 Task: Create a due date automation trigger when advanced on, on the wednesday of the week before a card is due add content with a name starting with resume at 11:00 AM.
Action: Mouse moved to (938, 75)
Screenshot: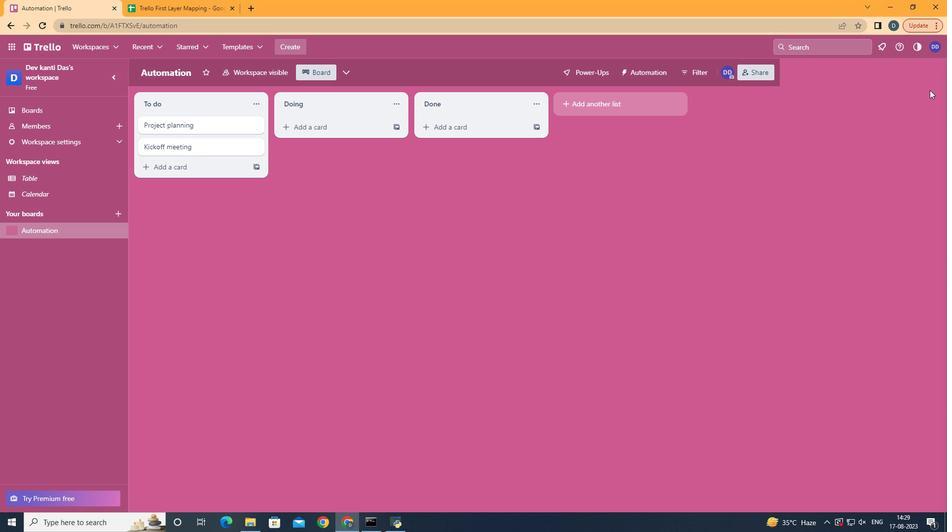 
Action: Mouse pressed left at (938, 75)
Screenshot: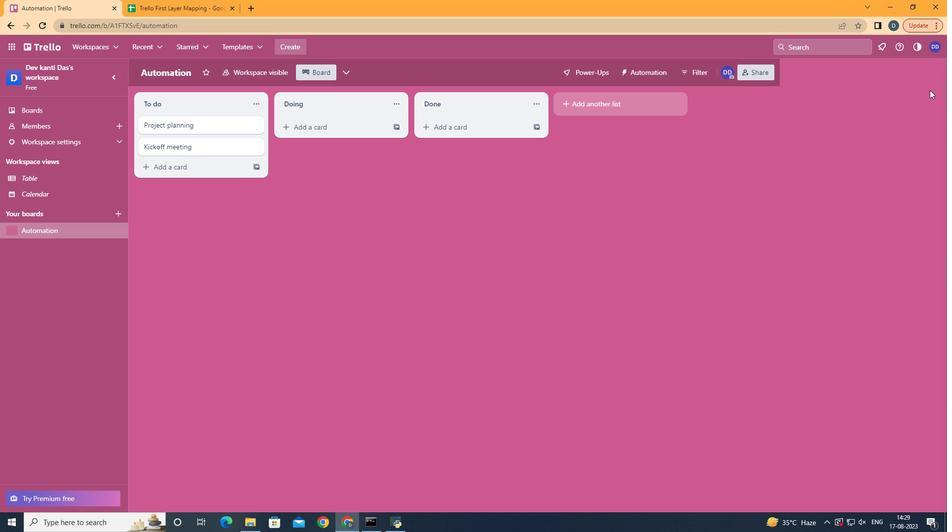 
Action: Mouse moved to (880, 212)
Screenshot: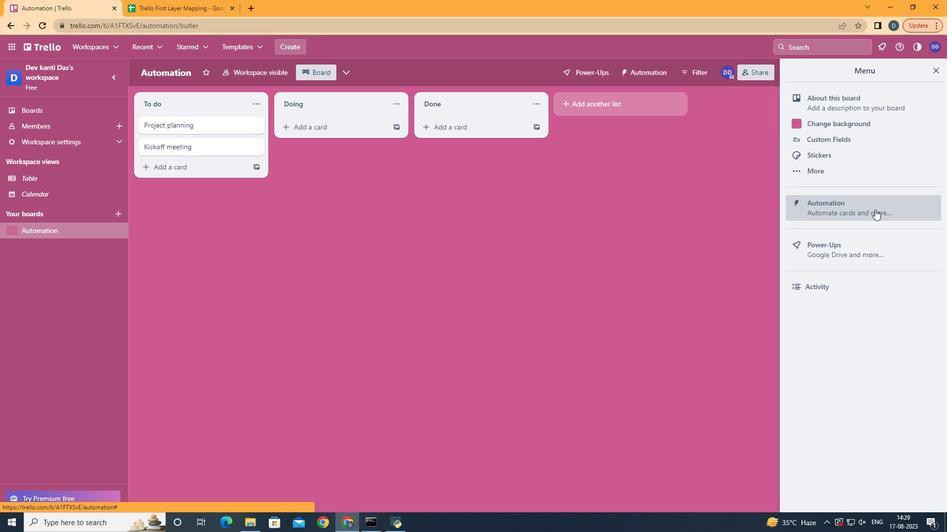 
Action: Mouse pressed left at (880, 212)
Screenshot: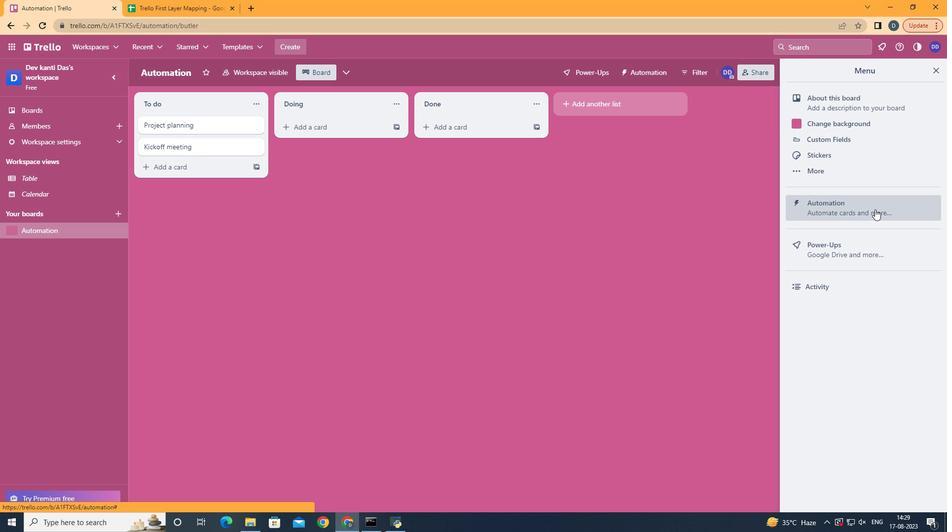 
Action: Mouse moved to (178, 199)
Screenshot: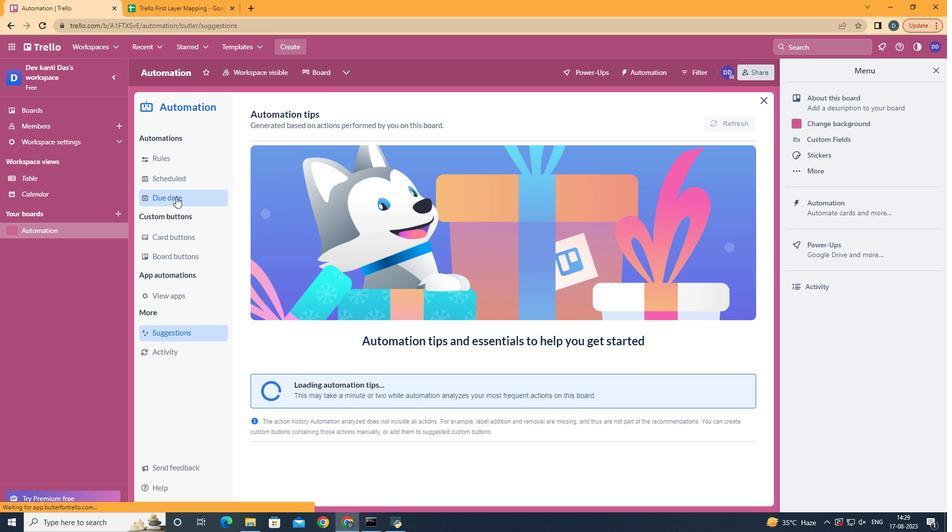 
Action: Mouse pressed left at (178, 199)
Screenshot: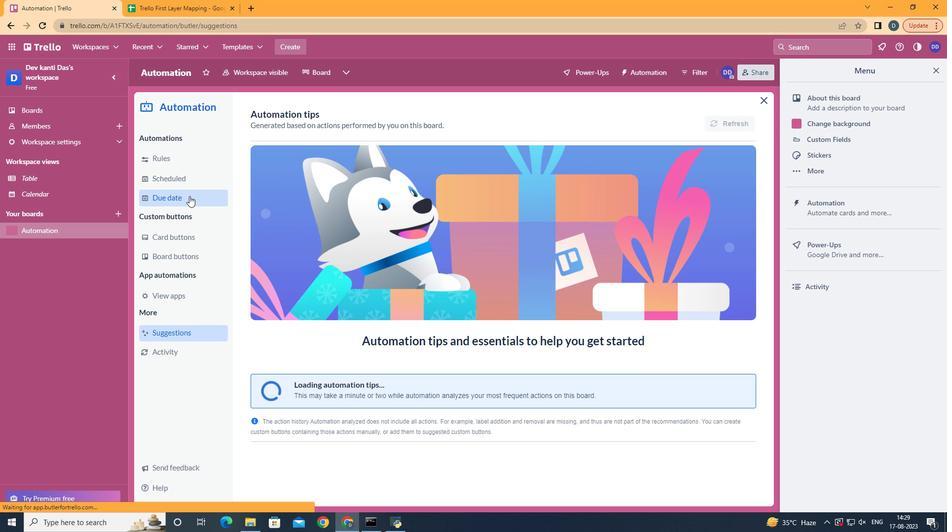 
Action: Mouse moved to (696, 115)
Screenshot: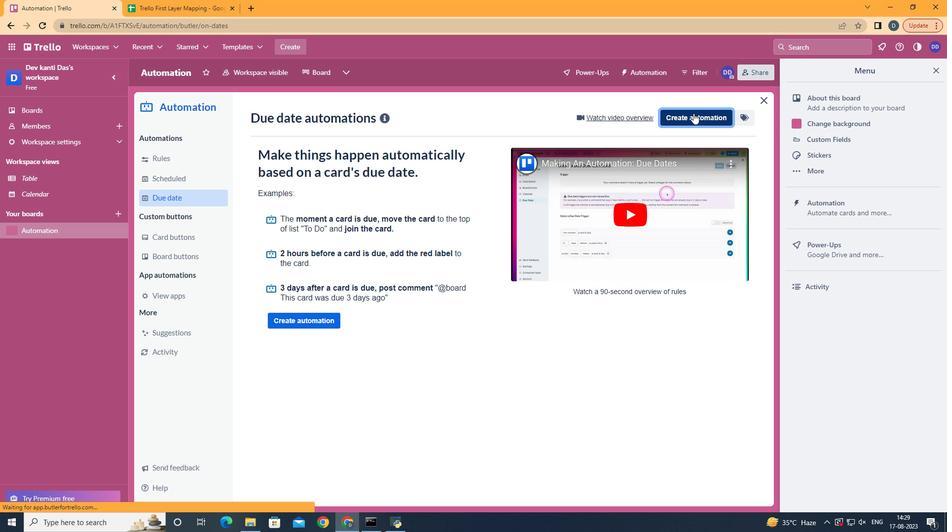 
Action: Mouse pressed left at (696, 115)
Screenshot: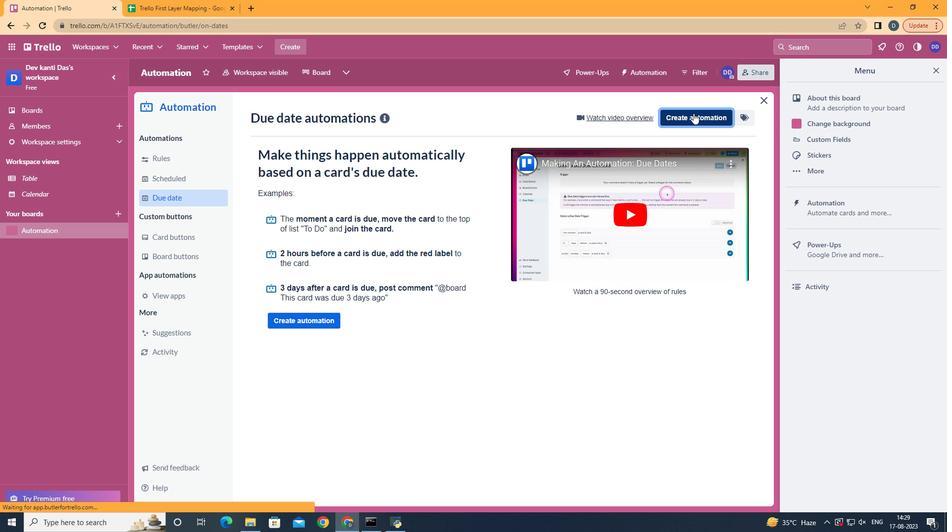 
Action: Mouse moved to (540, 223)
Screenshot: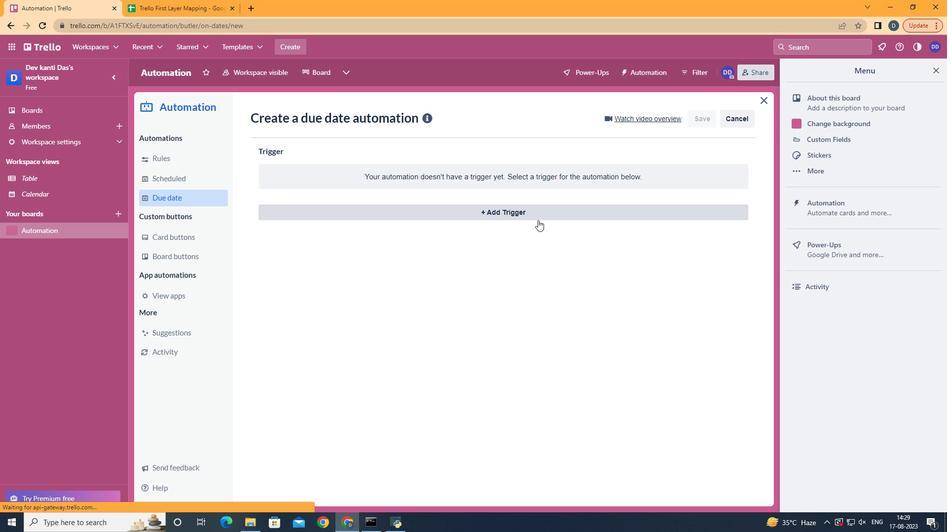
Action: Mouse pressed left at (540, 223)
Screenshot: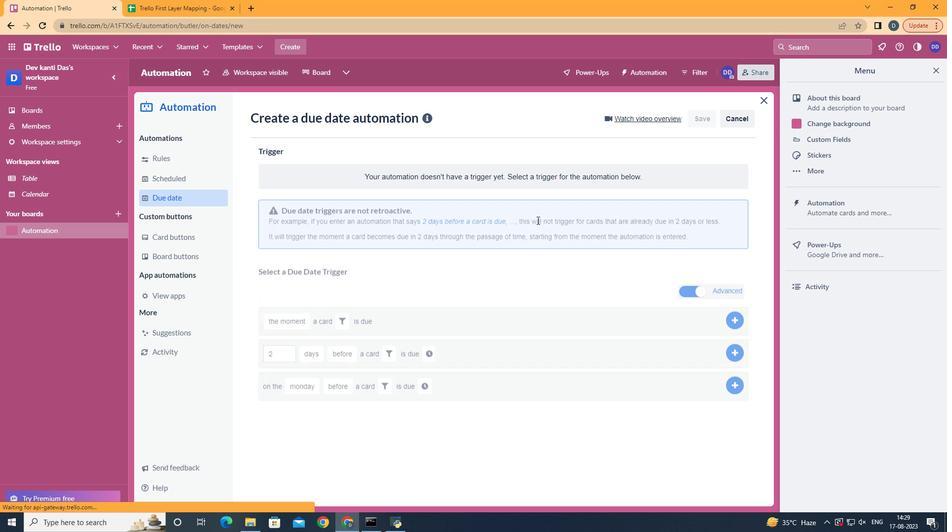 
Action: Mouse moved to (325, 298)
Screenshot: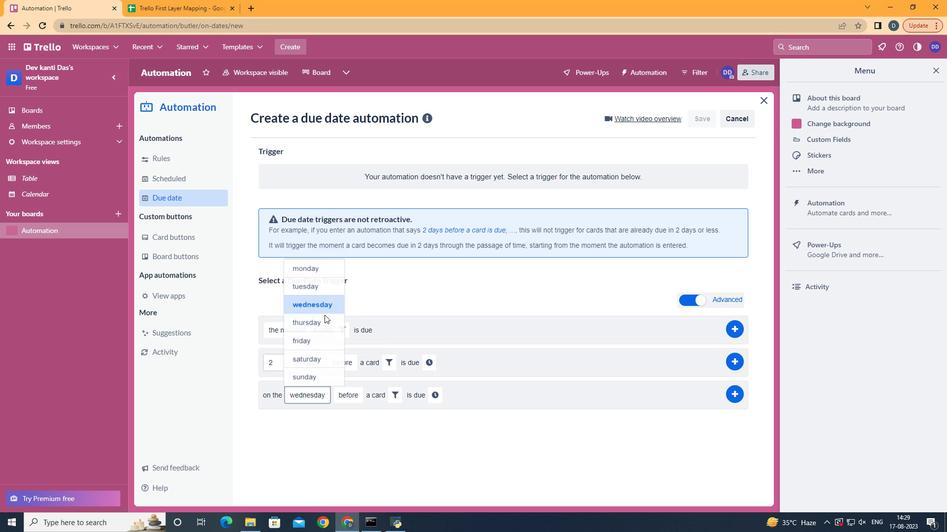 
Action: Mouse pressed left at (325, 298)
Screenshot: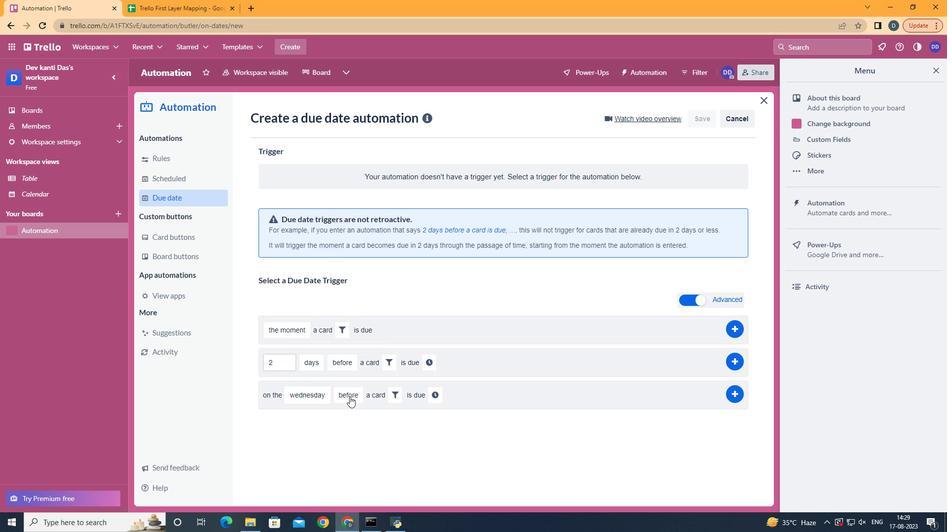 
Action: Mouse moved to (373, 474)
Screenshot: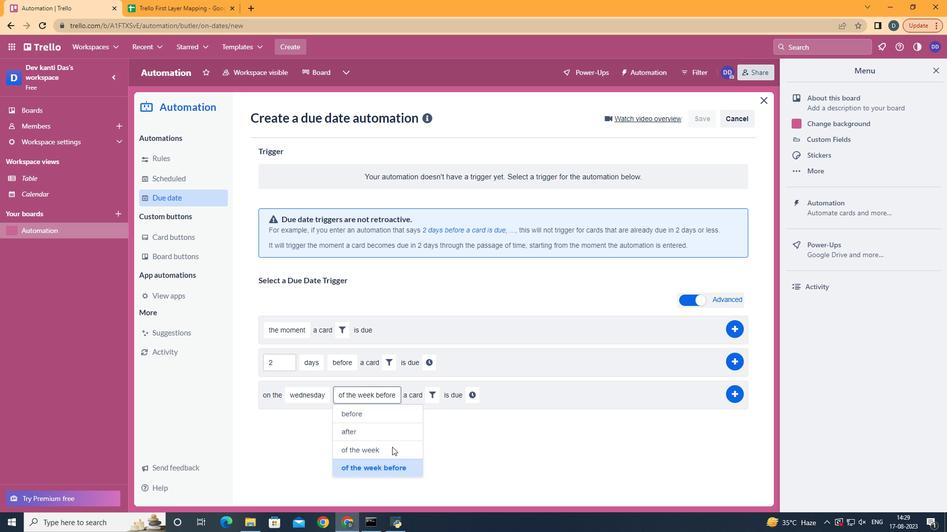 
Action: Mouse pressed left at (373, 474)
Screenshot: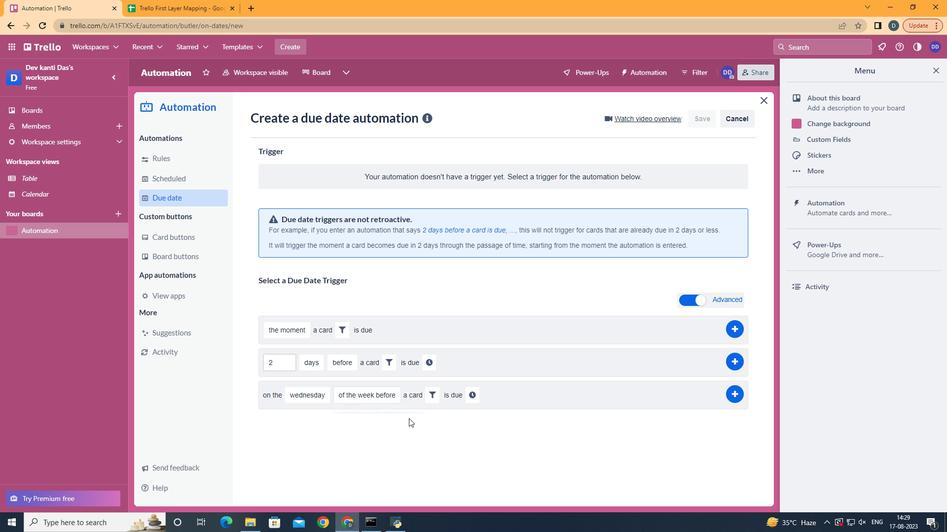 
Action: Mouse moved to (436, 406)
Screenshot: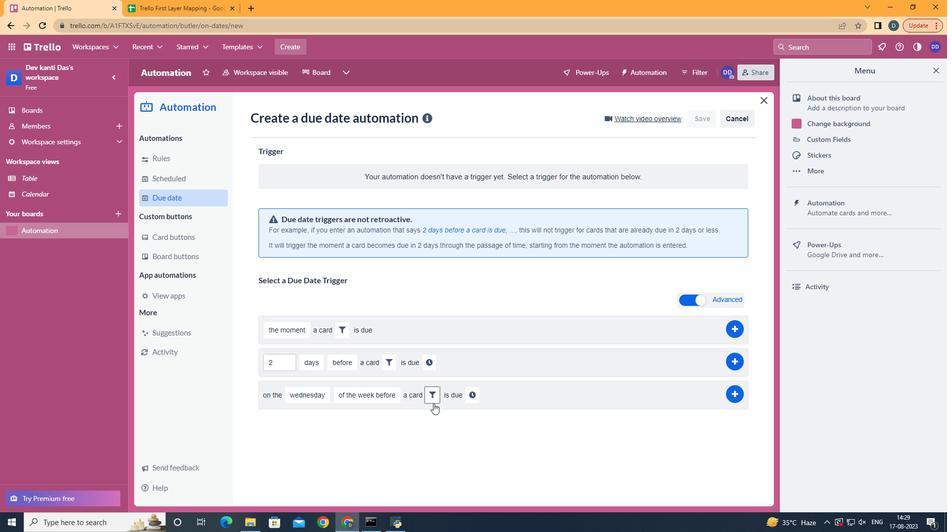 
Action: Mouse pressed left at (436, 406)
Screenshot: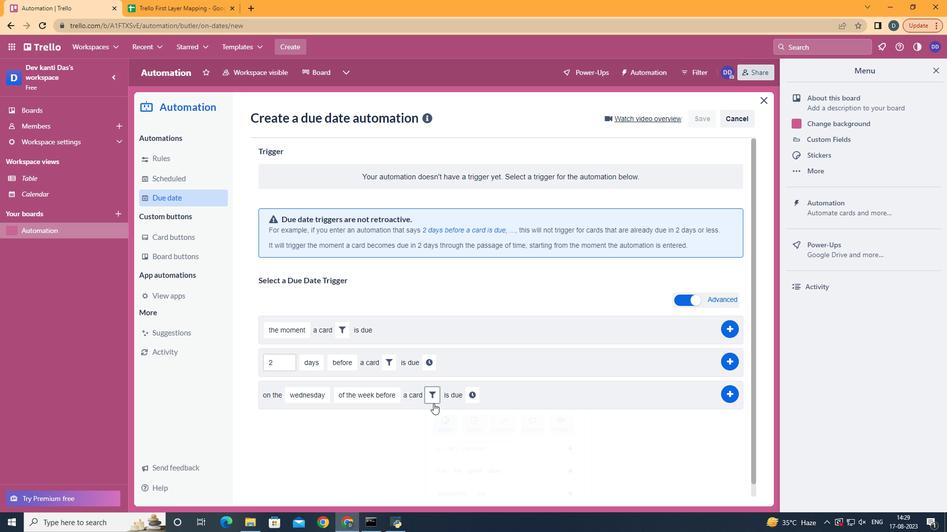 
Action: Mouse moved to (563, 432)
Screenshot: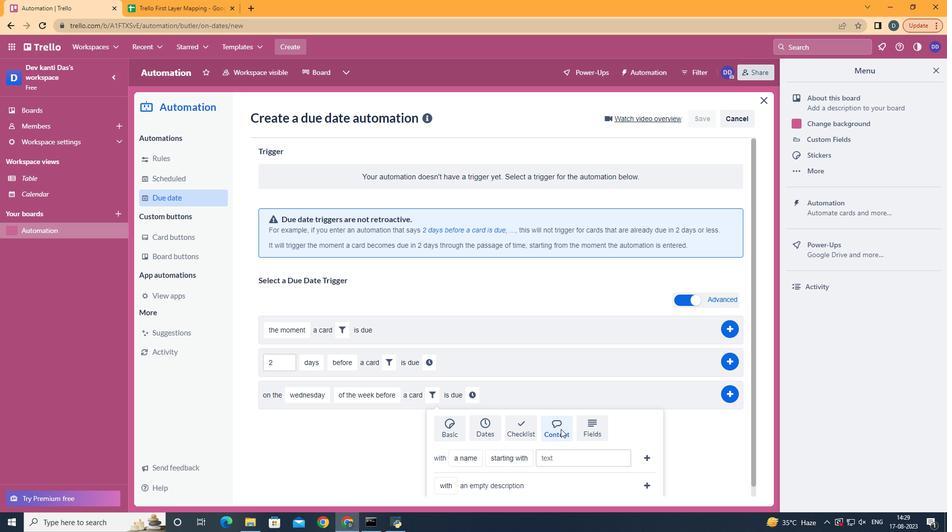 
Action: Mouse pressed left at (563, 432)
Screenshot: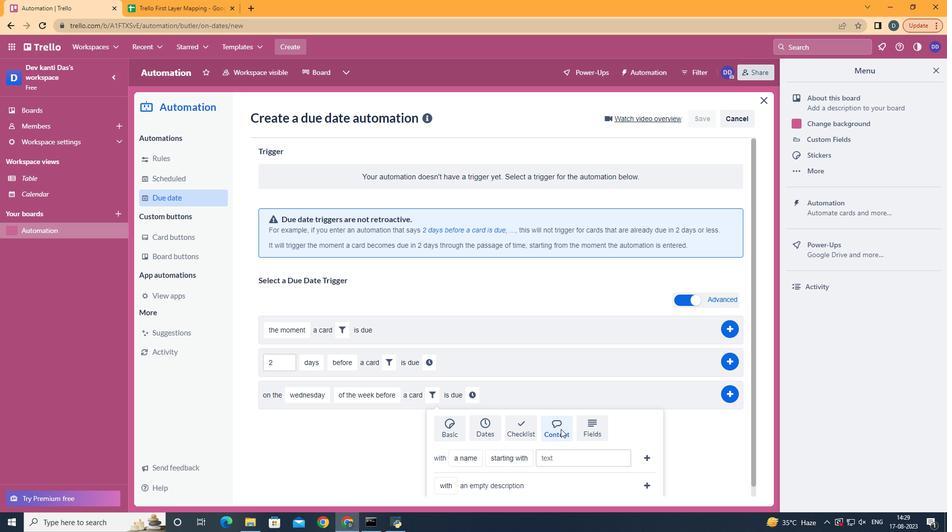 
Action: Mouse moved to (537, 435)
Screenshot: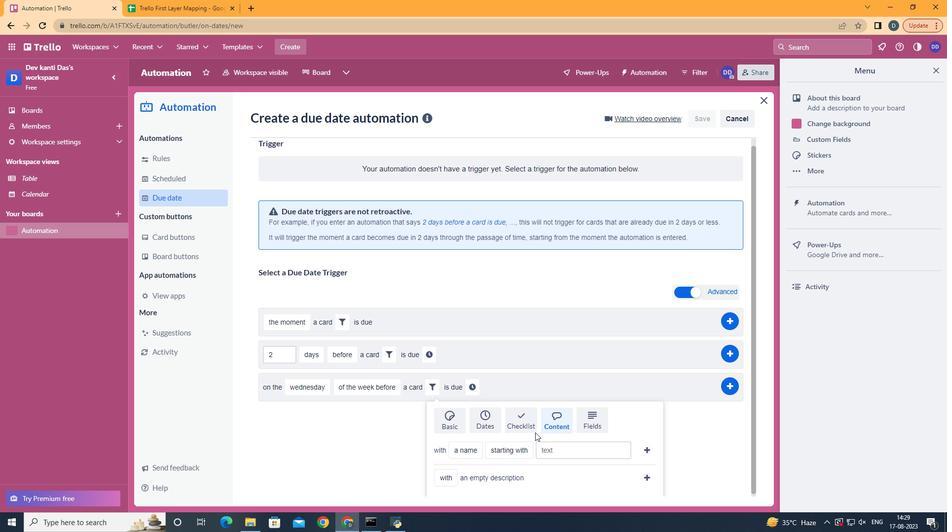 
Action: Mouse scrolled (537, 435) with delta (0, 0)
Screenshot: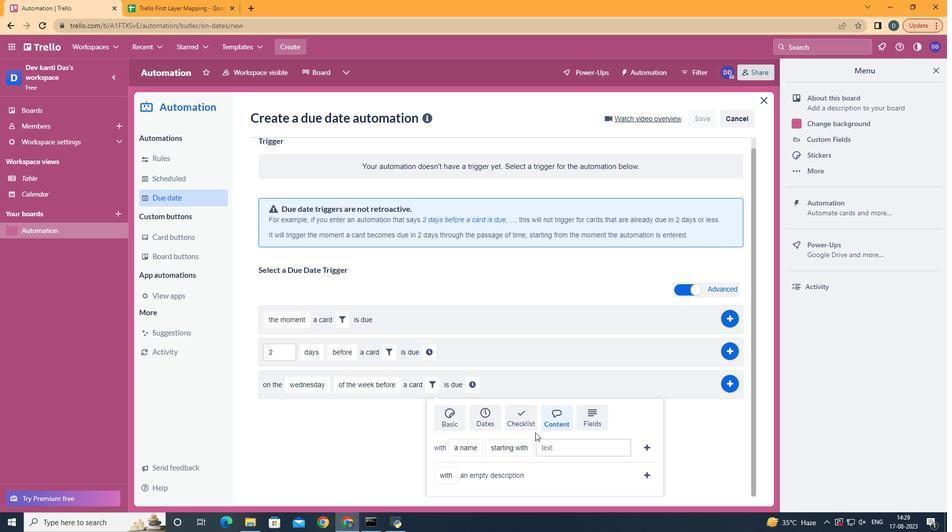 
Action: Mouse scrolled (537, 435) with delta (0, 0)
Screenshot: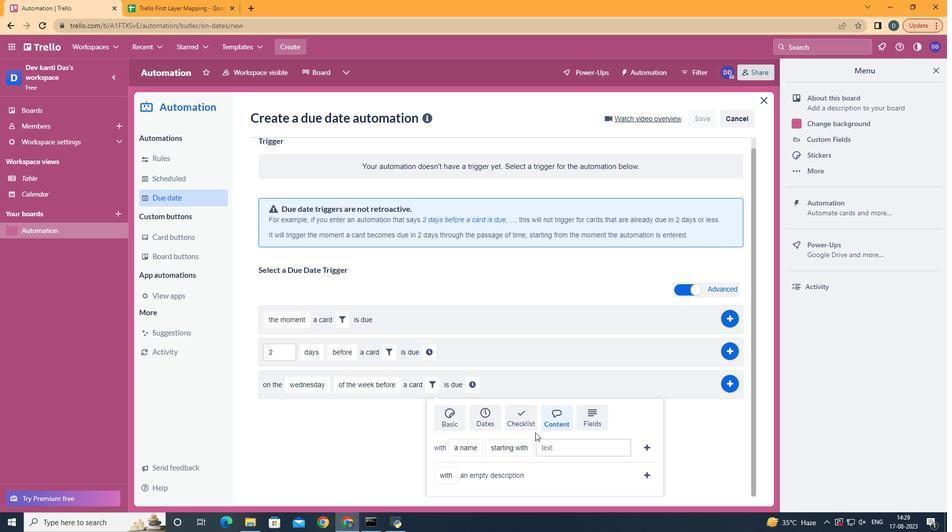
Action: Mouse scrolled (537, 435) with delta (0, 0)
Screenshot: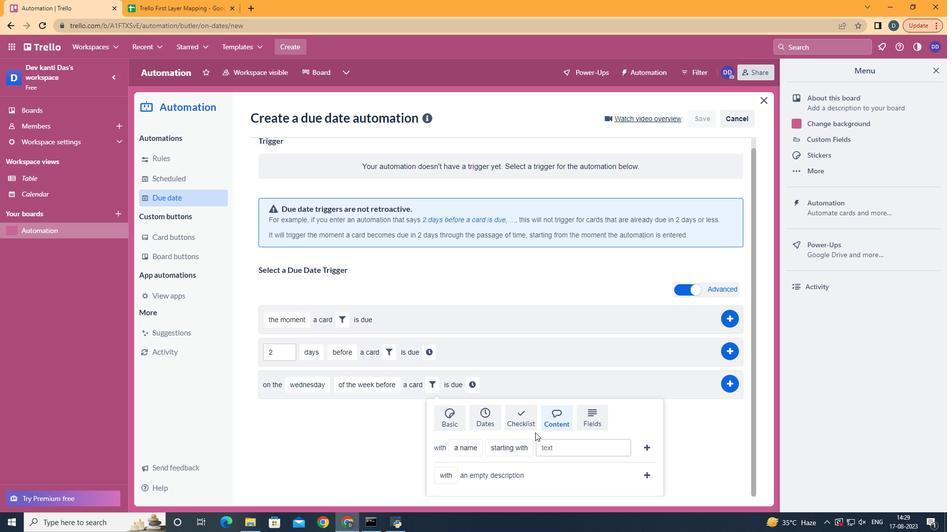 
Action: Mouse moved to (576, 445)
Screenshot: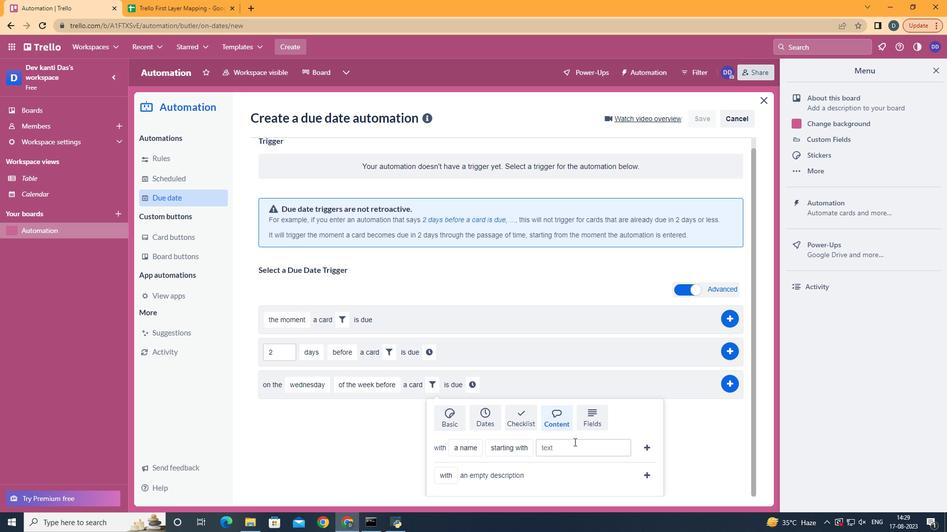 
Action: Mouse pressed left at (576, 445)
Screenshot: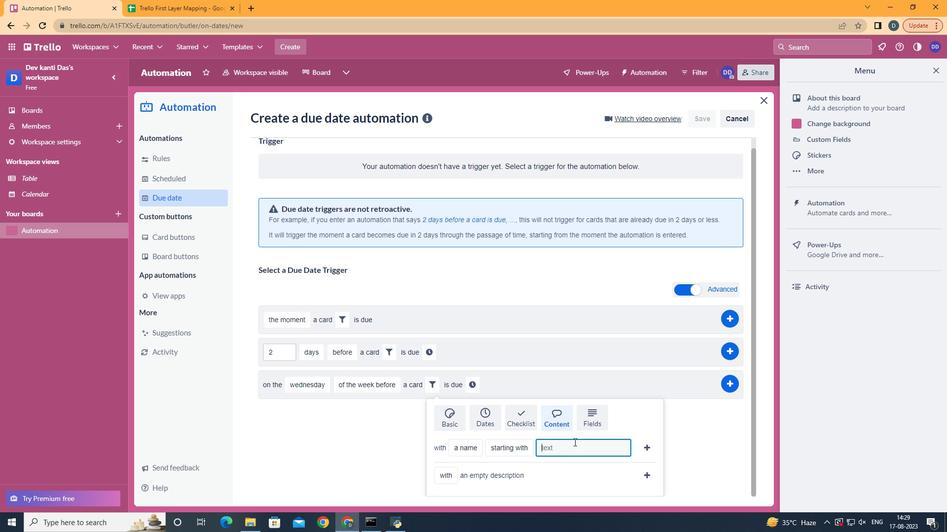 
Action: Mouse moved to (586, 444)
Screenshot: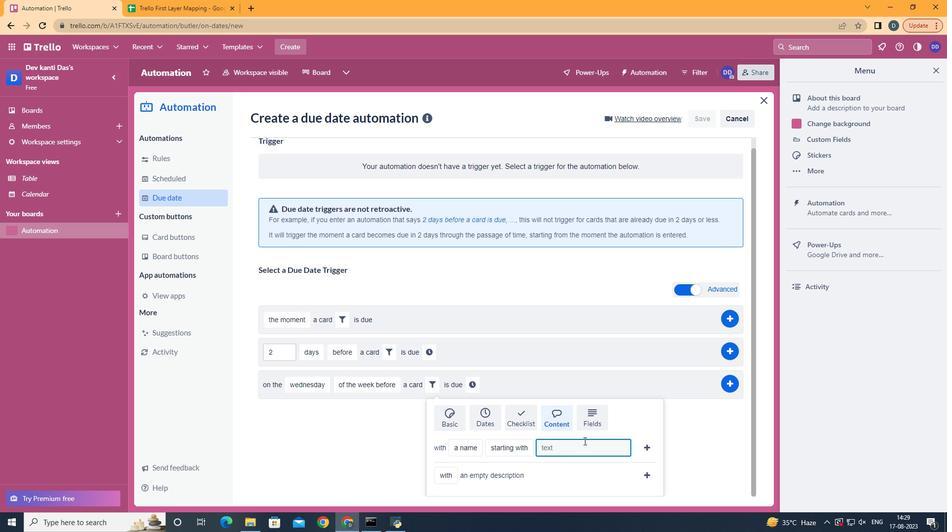 
Action: Key pressed resume
Screenshot: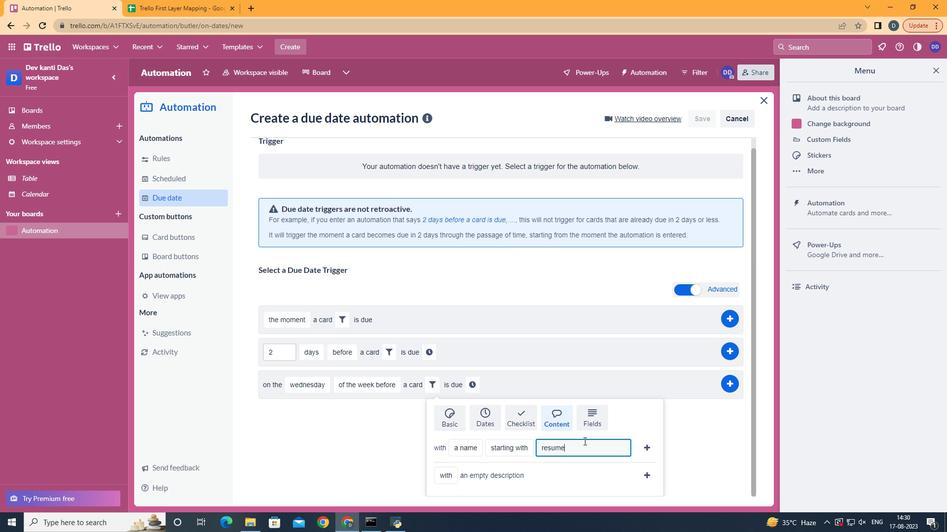 
Action: Mouse moved to (647, 452)
Screenshot: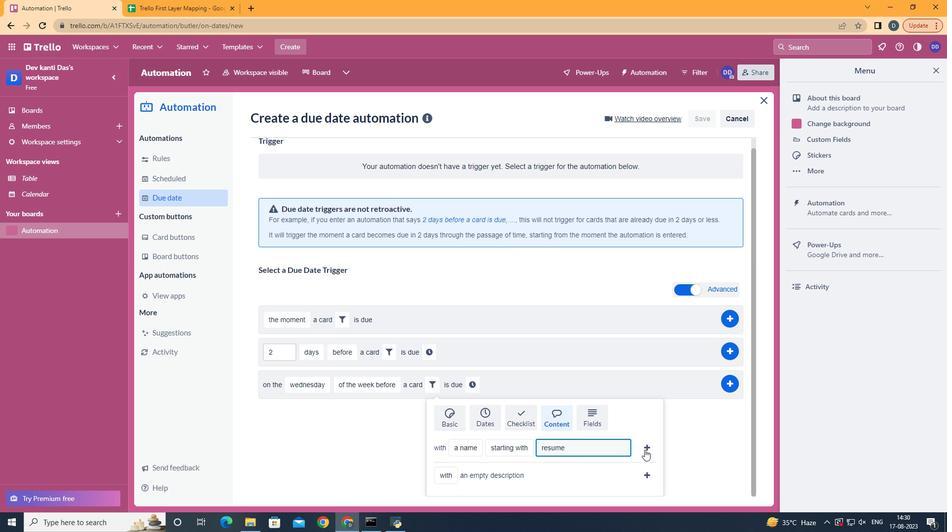 
Action: Mouse pressed left at (647, 452)
Screenshot: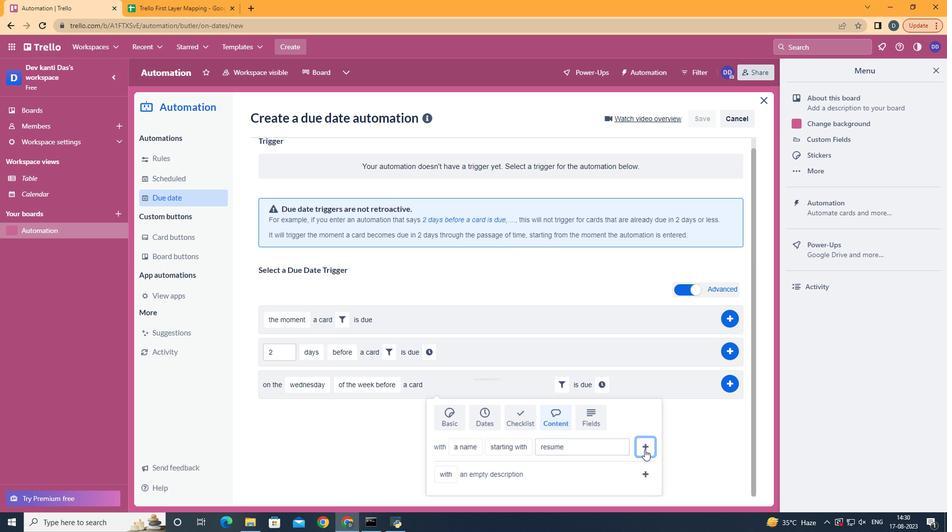 
Action: Mouse moved to (604, 394)
Screenshot: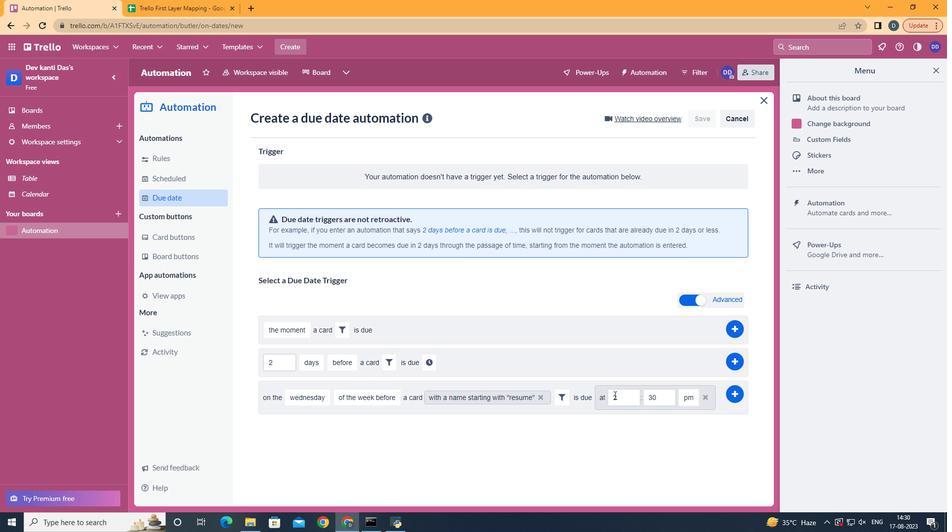 
Action: Mouse pressed left at (604, 394)
Screenshot: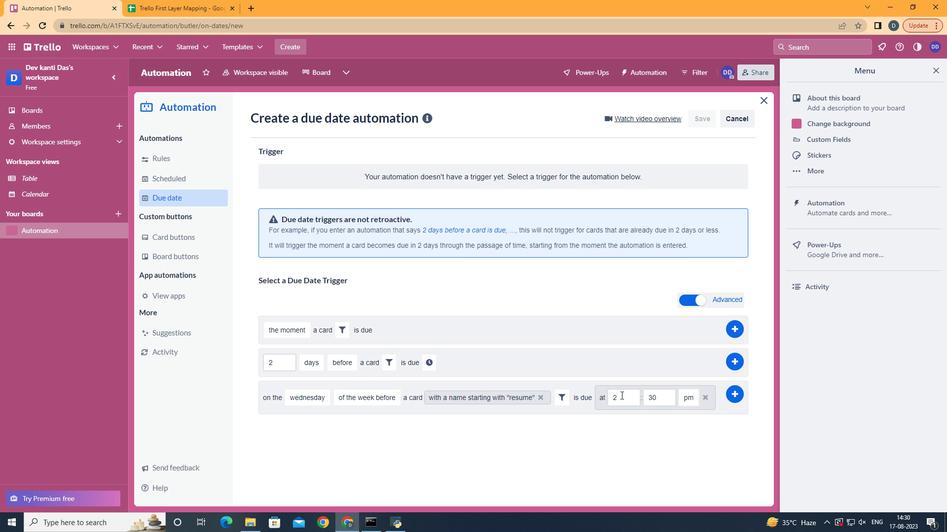 
Action: Mouse moved to (625, 398)
Screenshot: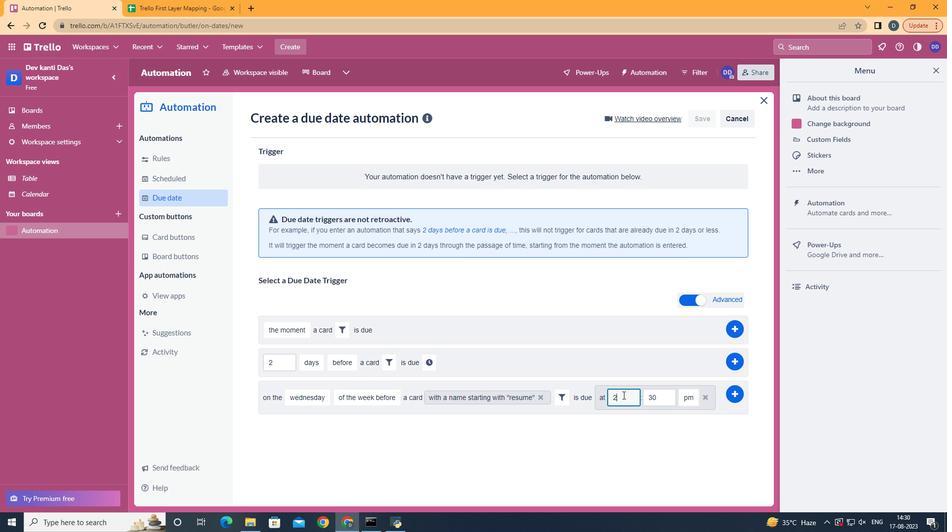 
Action: Mouse pressed left at (625, 398)
Screenshot: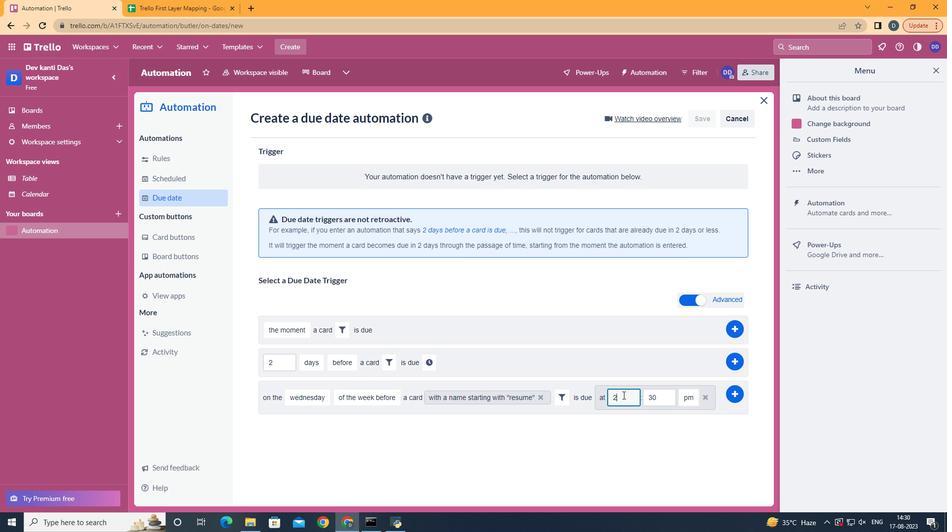 
Action: Mouse moved to (625, 398)
Screenshot: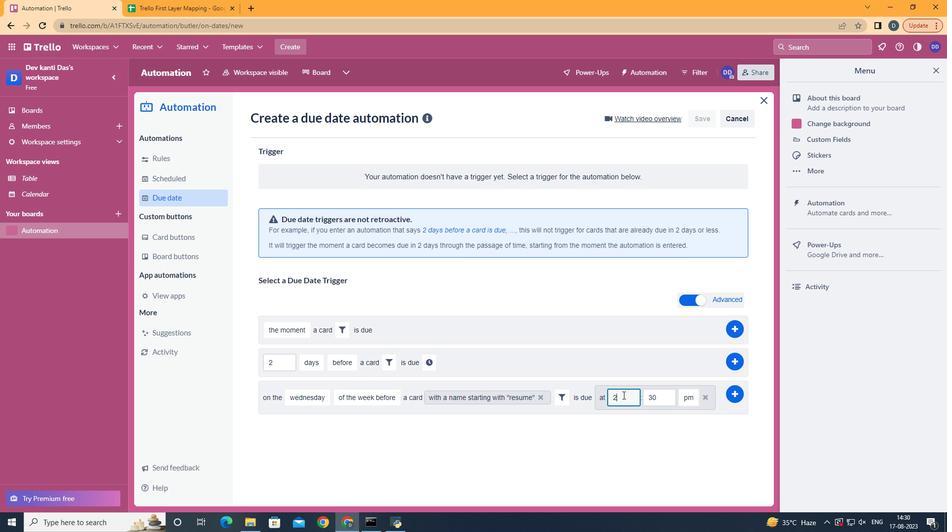 
Action: Key pressed <Key.backspace>11
Screenshot: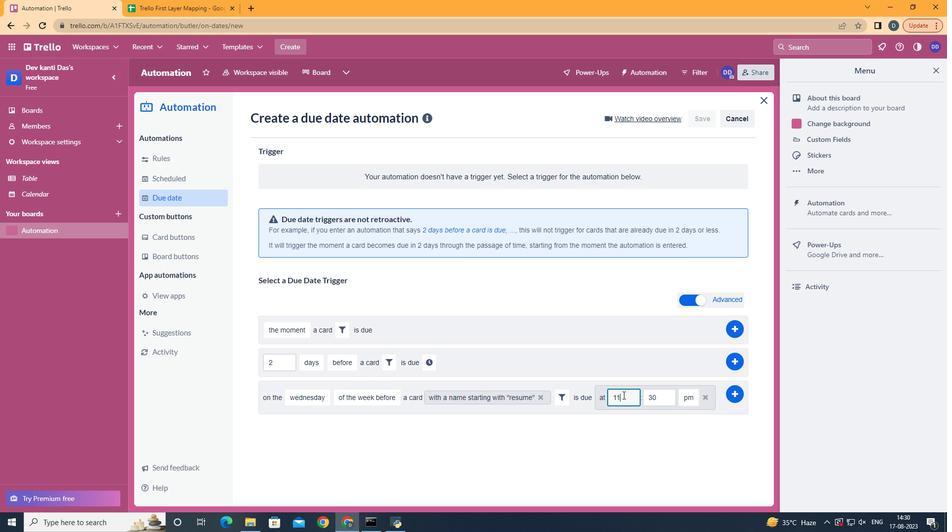 
Action: Mouse moved to (673, 404)
Screenshot: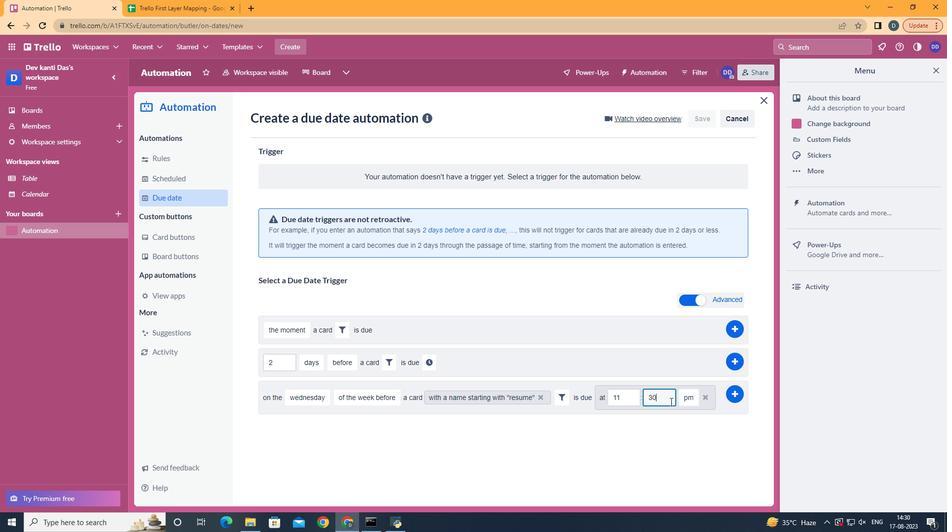 
Action: Mouse pressed left at (673, 404)
Screenshot: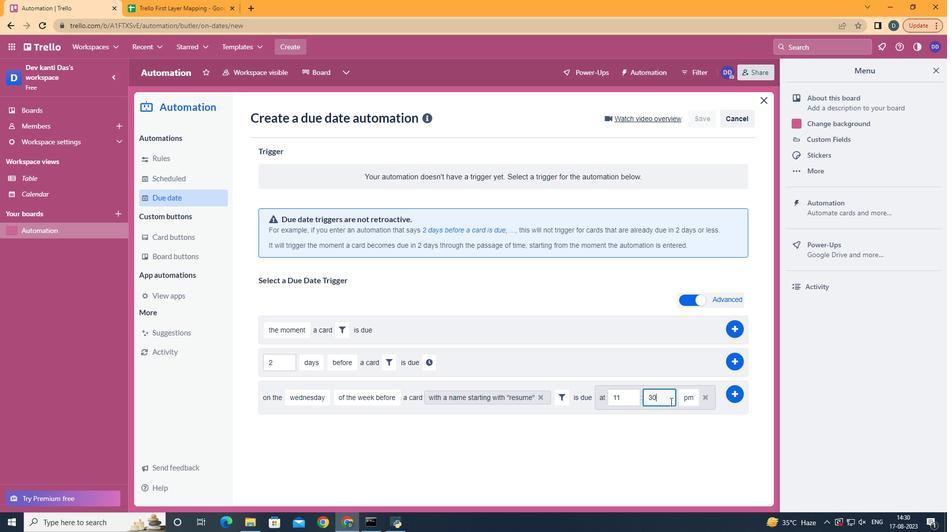 
Action: Key pressed <Key.backspace><Key.backspace>00
Screenshot: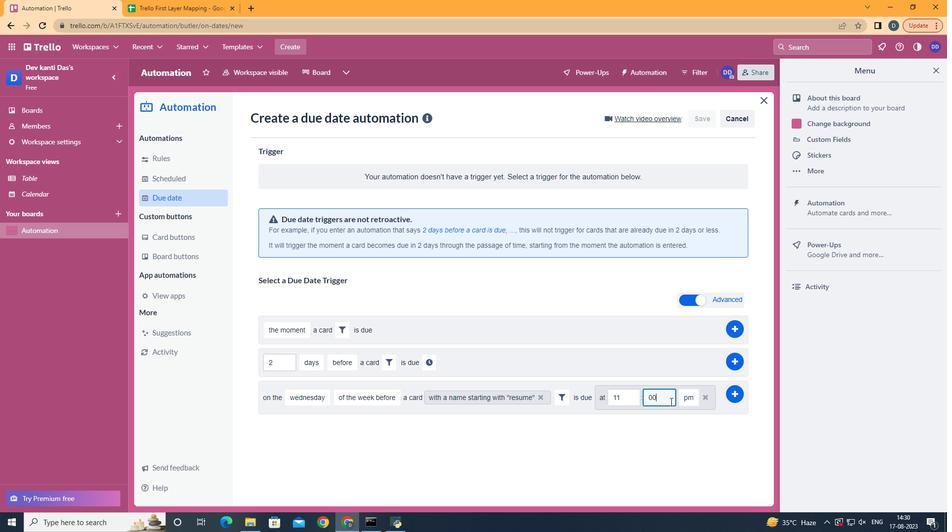 
Action: Mouse moved to (695, 415)
Screenshot: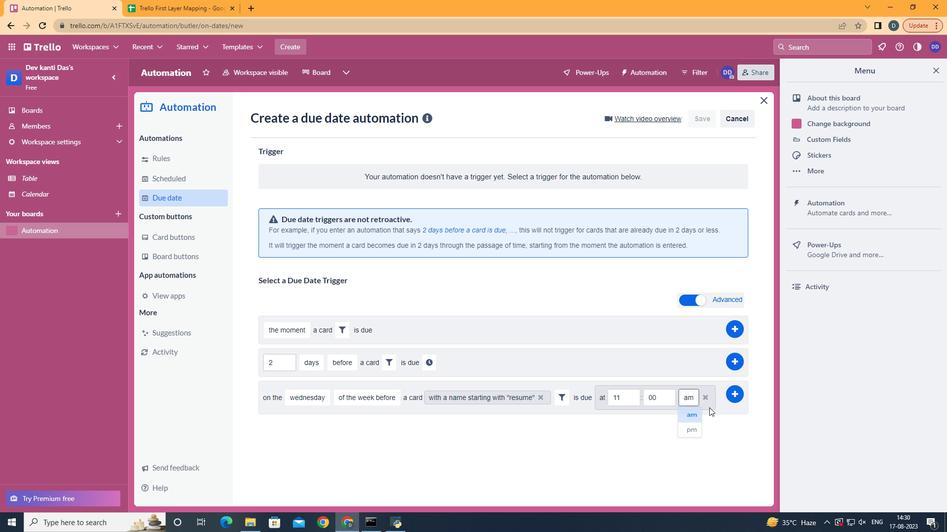 
Action: Mouse pressed left at (695, 415)
Screenshot: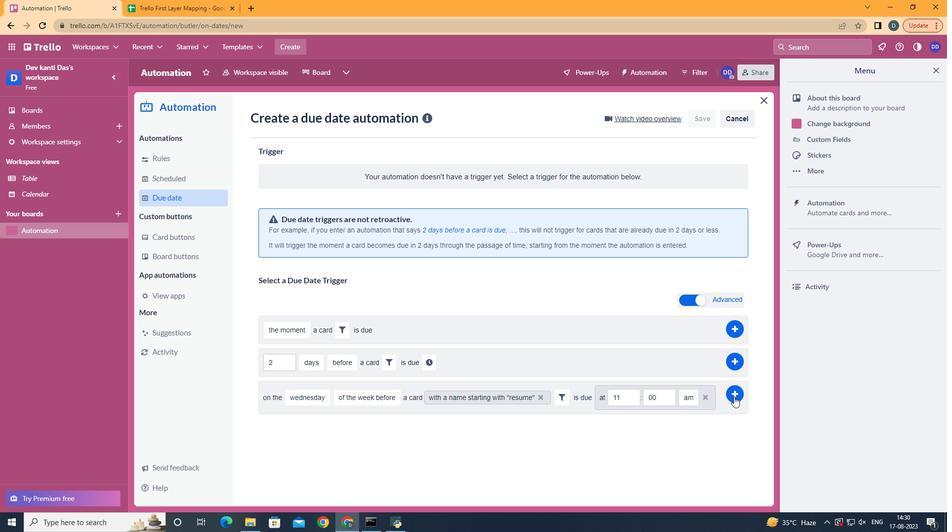 
Action: Mouse moved to (737, 398)
Screenshot: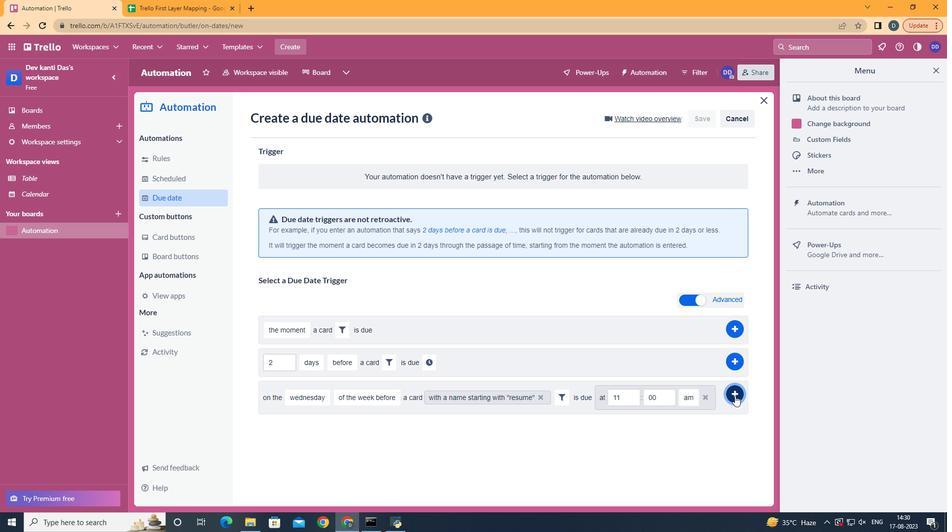 
Action: Mouse pressed left at (737, 398)
Screenshot: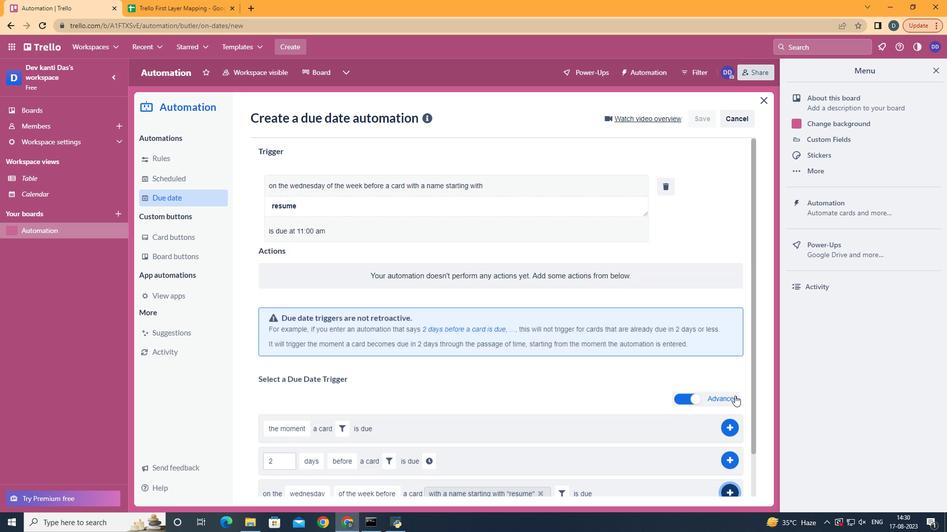 
